 Task: Select service training.
Action: Mouse moved to (482, 111)
Screenshot: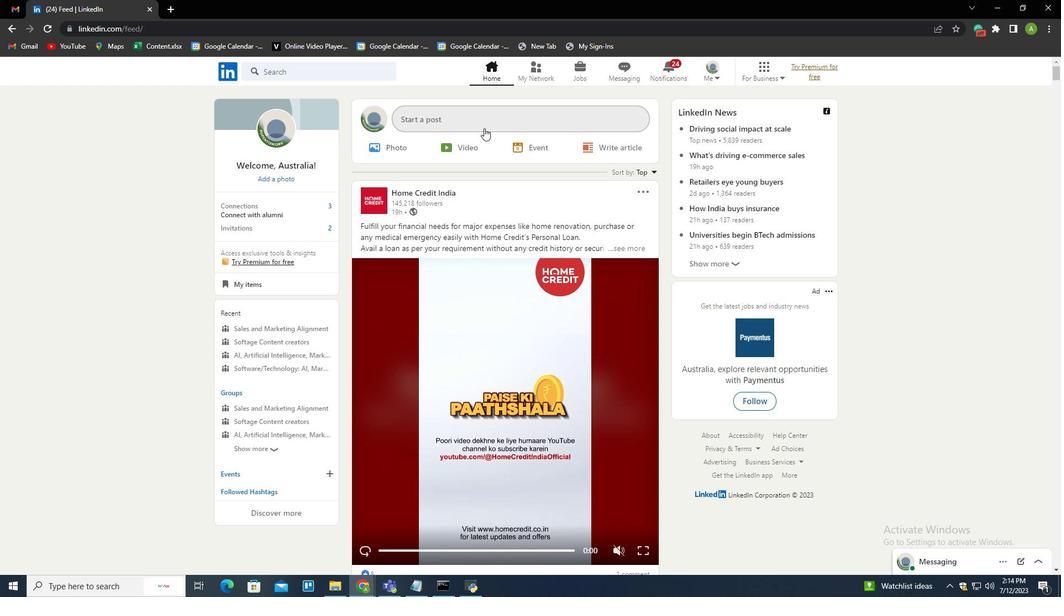 
Action: Mouse pressed left at (482, 111)
Screenshot: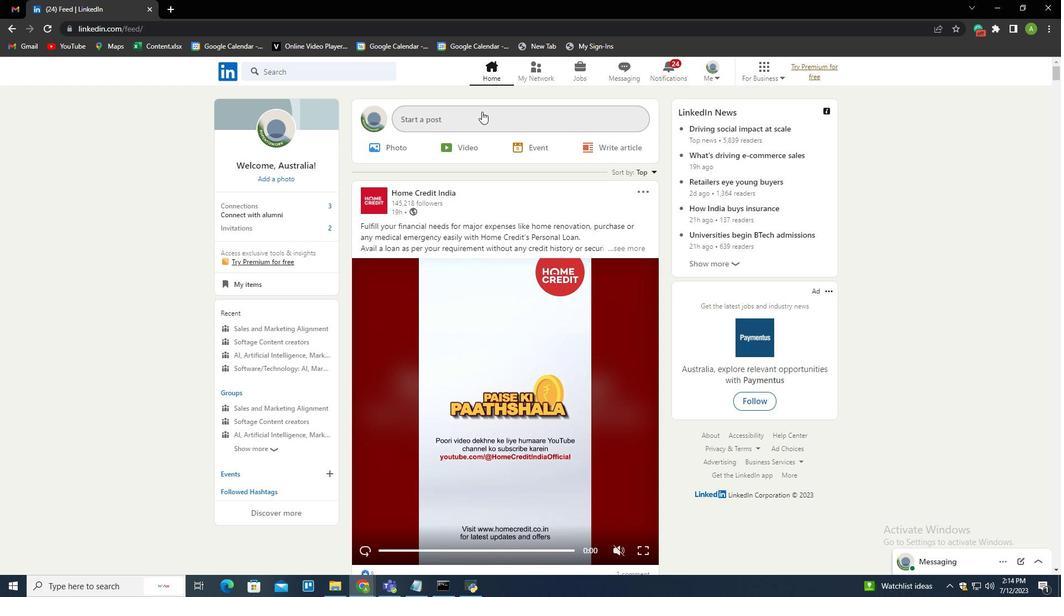 
Action: Mouse moved to (470, 329)
Screenshot: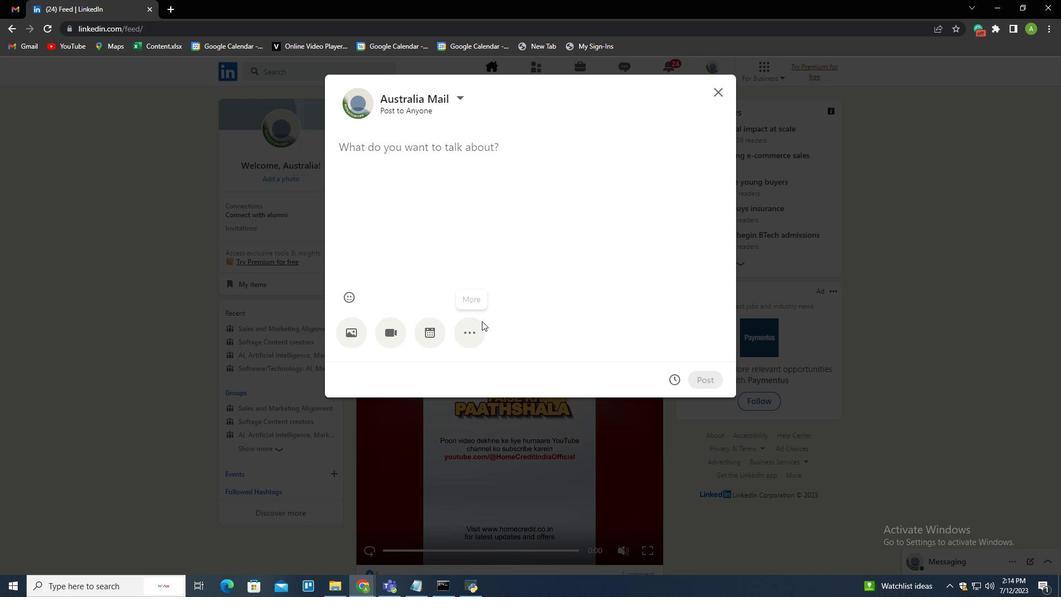 
Action: Mouse pressed left at (470, 329)
Screenshot: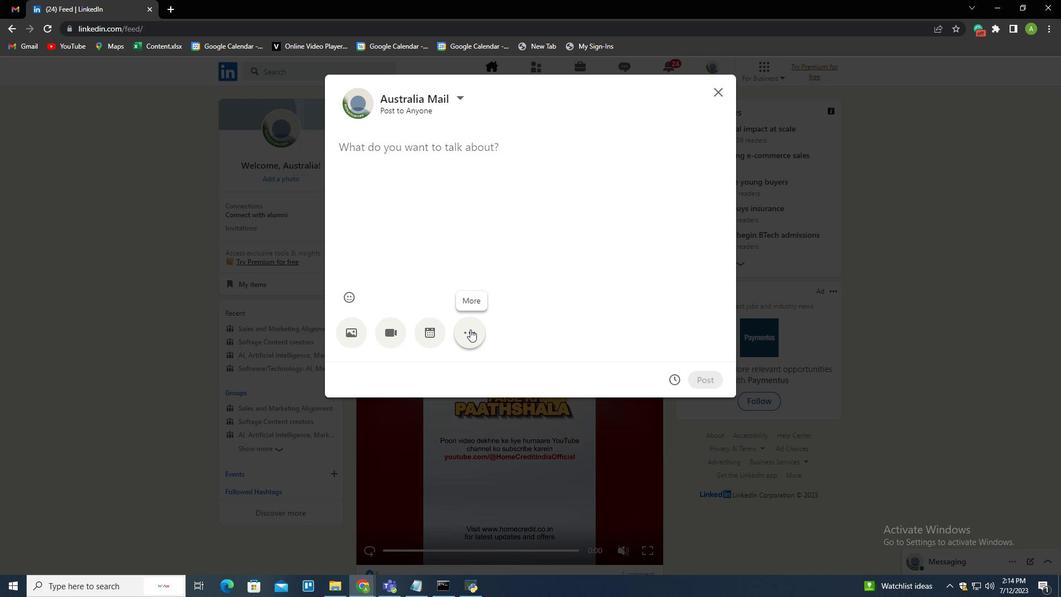 
Action: Mouse moved to (627, 333)
Screenshot: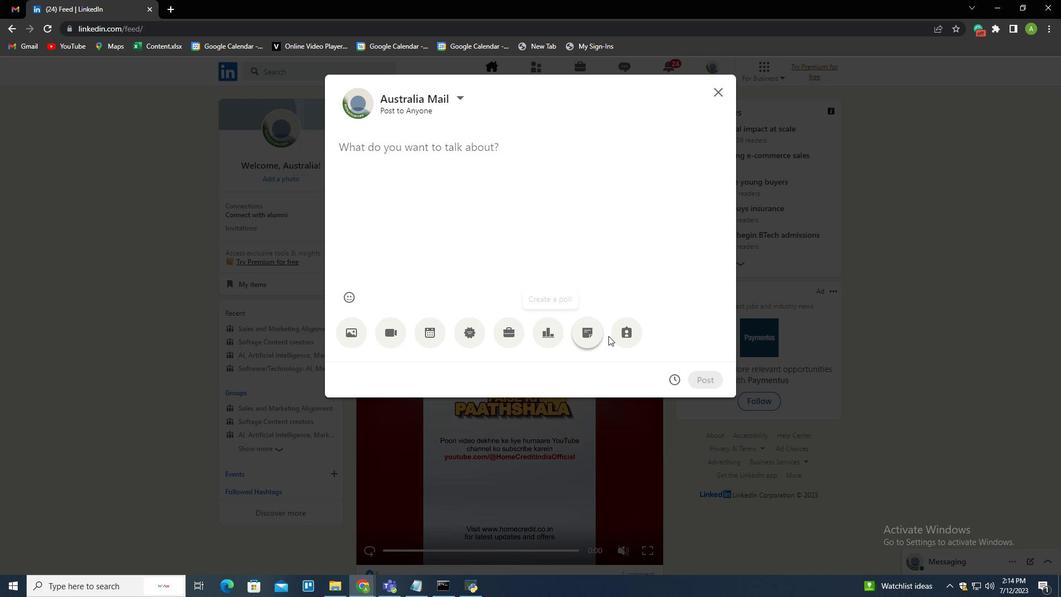
Action: Mouse pressed left at (627, 333)
Screenshot: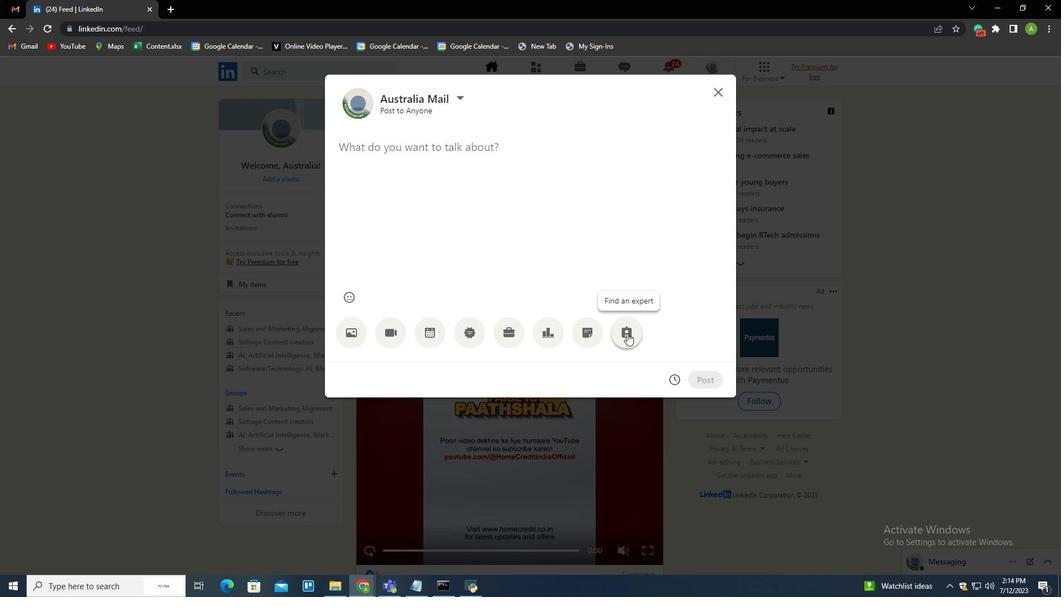 
Action: Mouse moved to (474, 159)
Screenshot: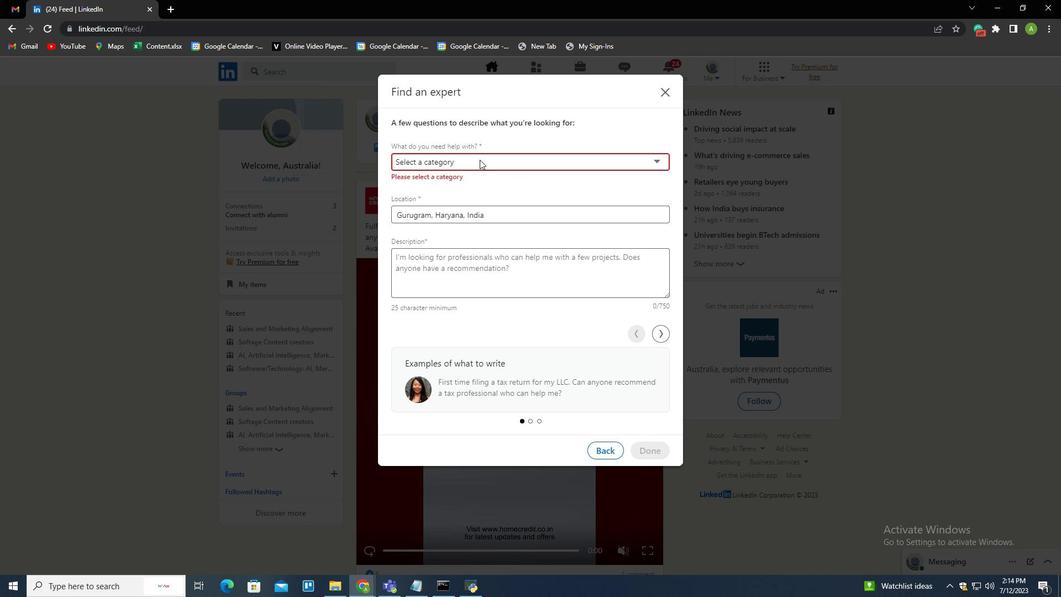 
Action: Mouse pressed left at (474, 159)
Screenshot: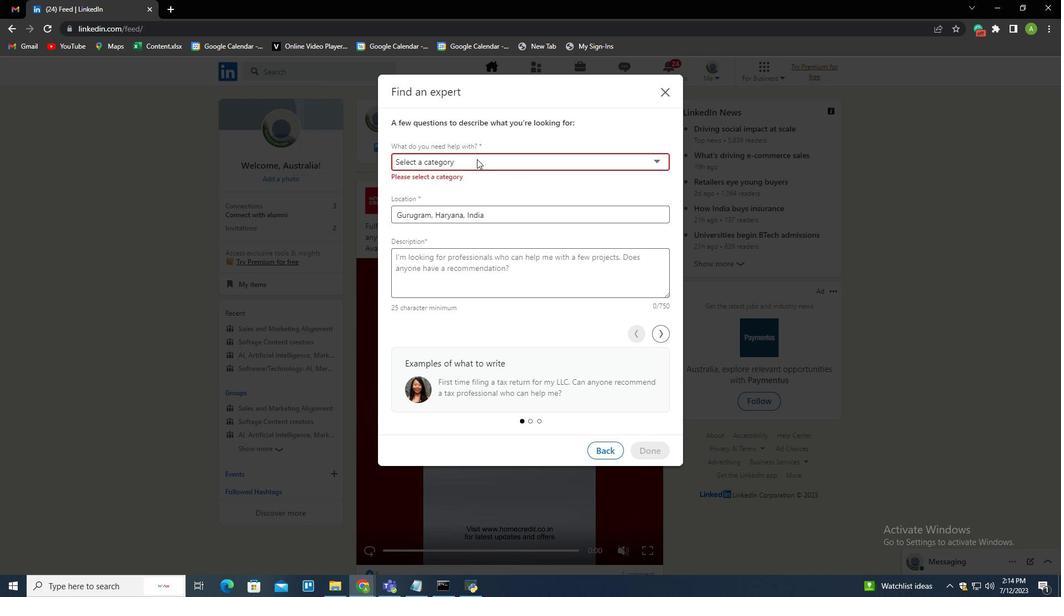 
Action: Mouse moved to (428, 197)
Screenshot: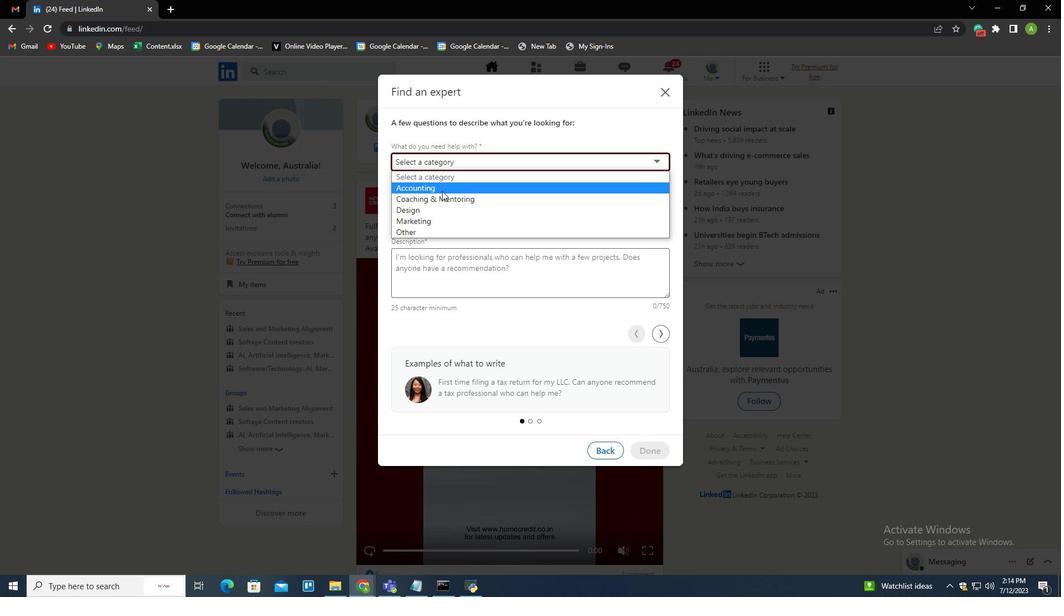 
Action: Mouse pressed left at (428, 197)
Screenshot: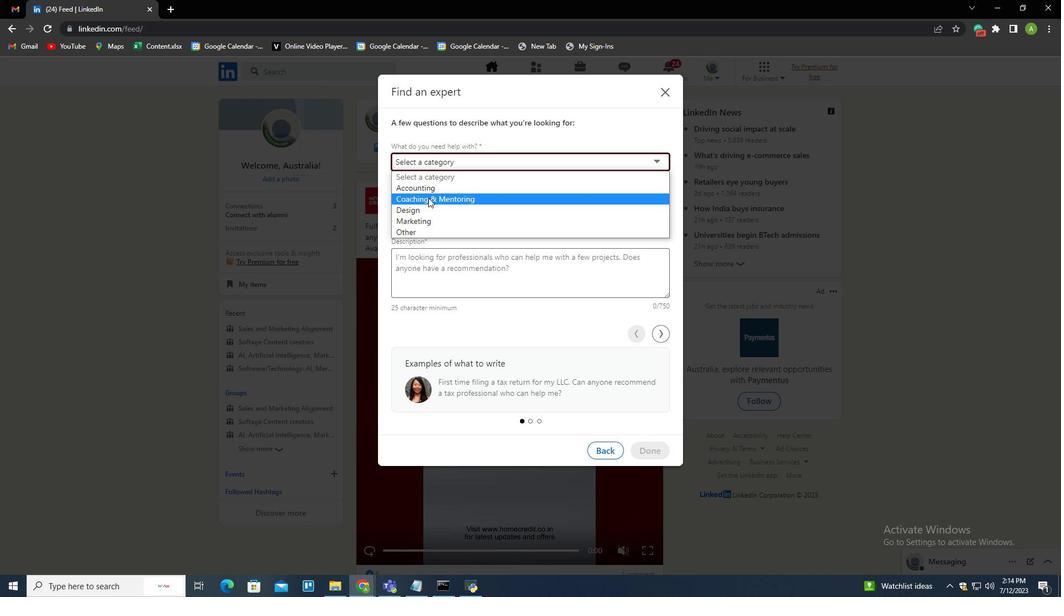 
Action: Mouse moved to (423, 207)
Screenshot: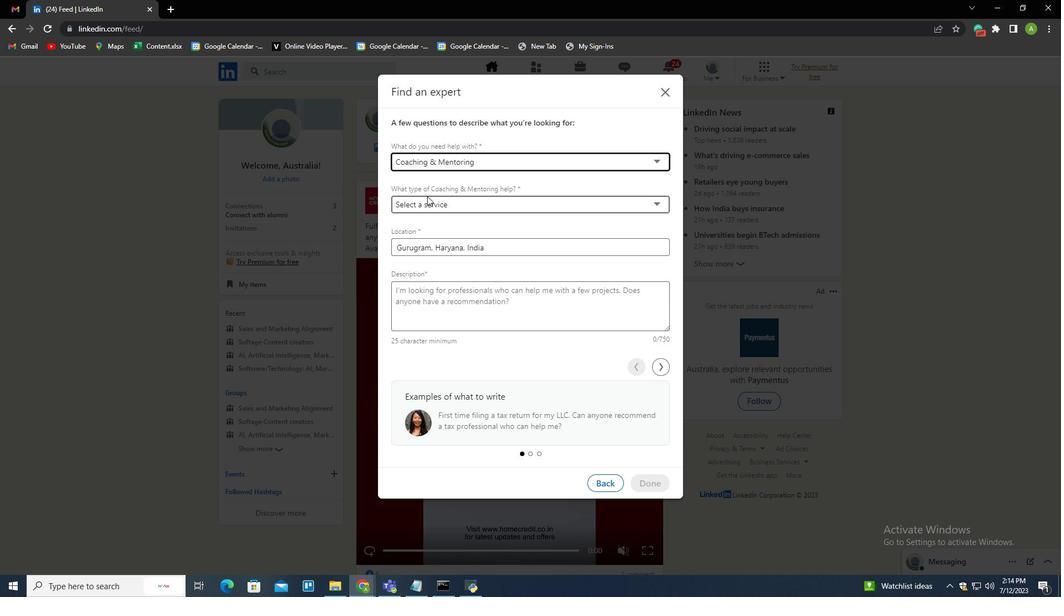 
Action: Mouse pressed left at (423, 207)
Screenshot: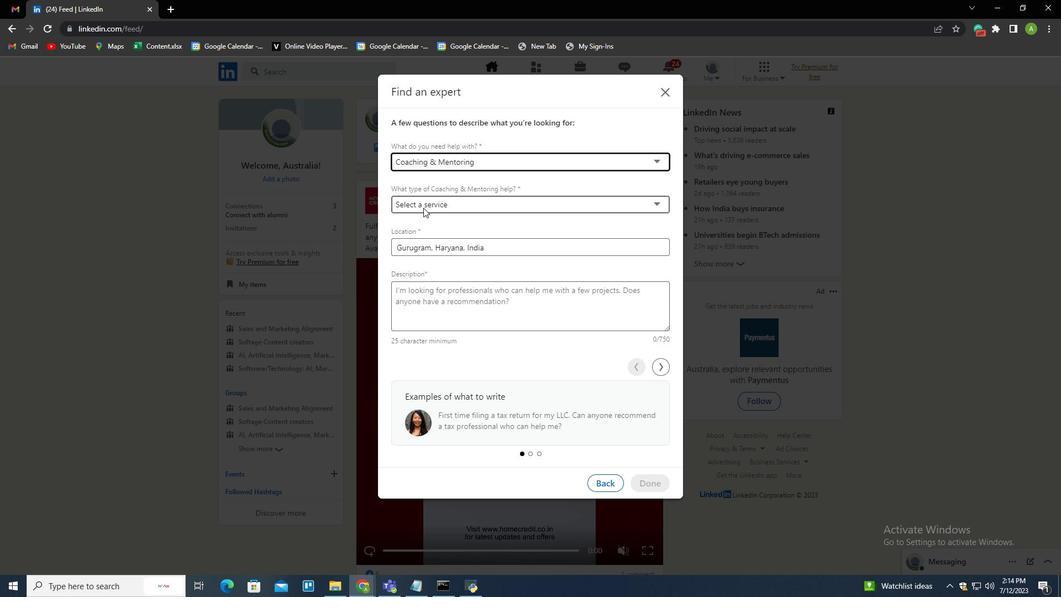 
Action: Mouse moved to (425, 230)
Screenshot: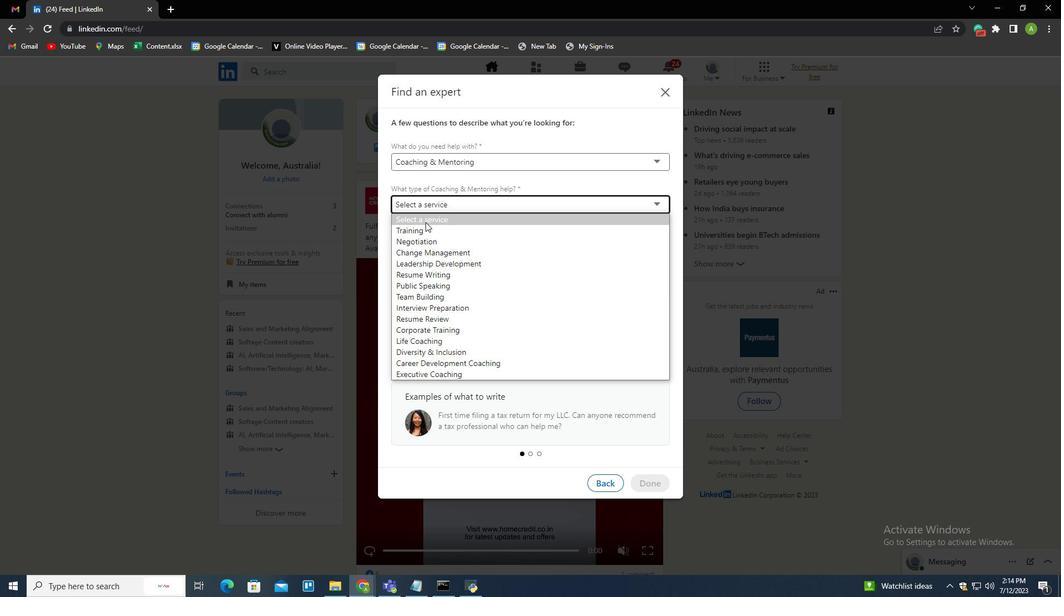 
Action: Mouse pressed left at (425, 230)
Screenshot: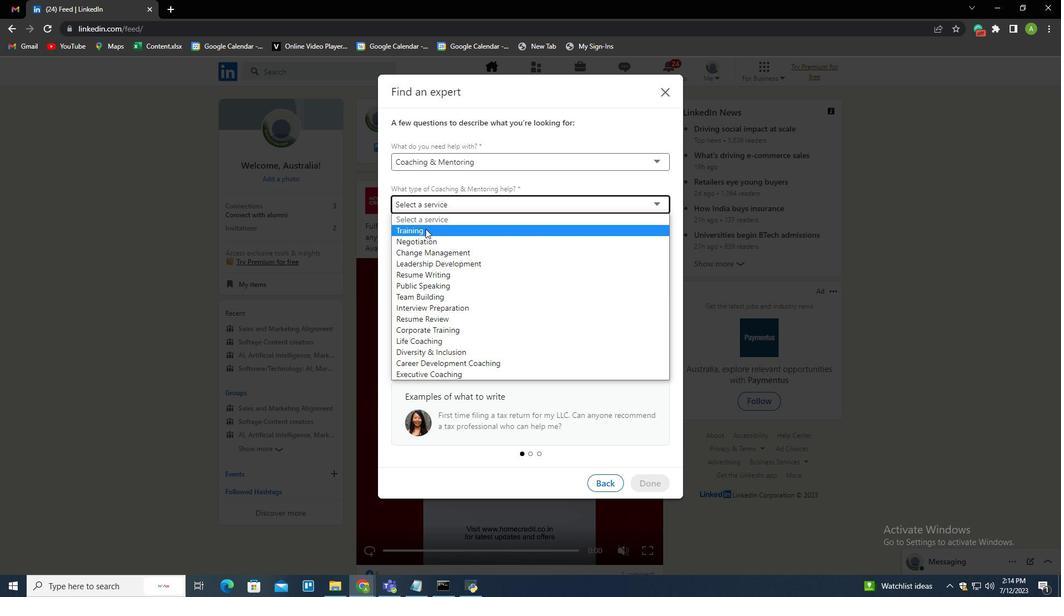 
Action: Mouse moved to (500, 367)
Screenshot: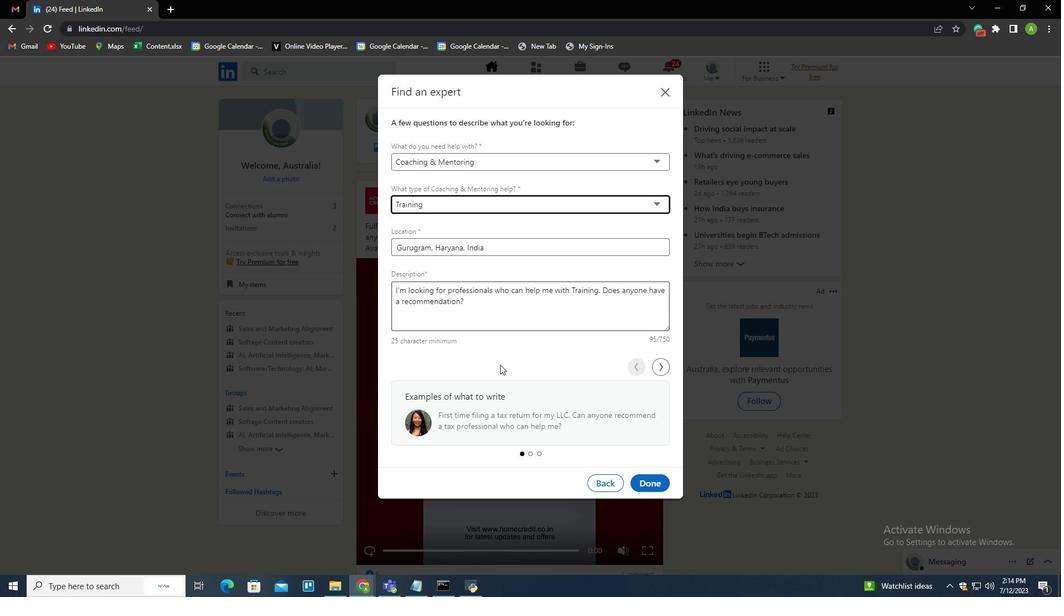 
